 Task: Add The Republic Of Tea Organic Detox Green SuperGreen Tea Bags to the cart.
Action: Mouse moved to (305, 128)
Screenshot: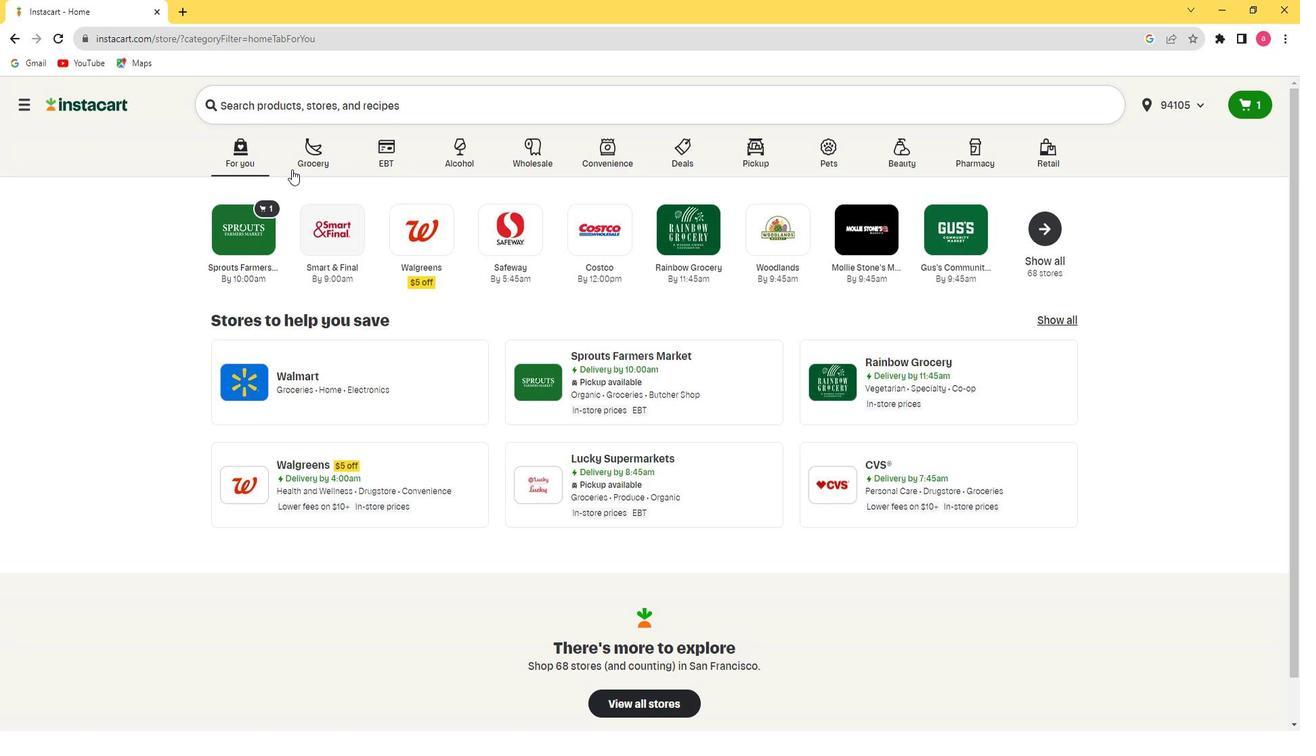 
Action: Mouse pressed left at (305, 128)
Screenshot: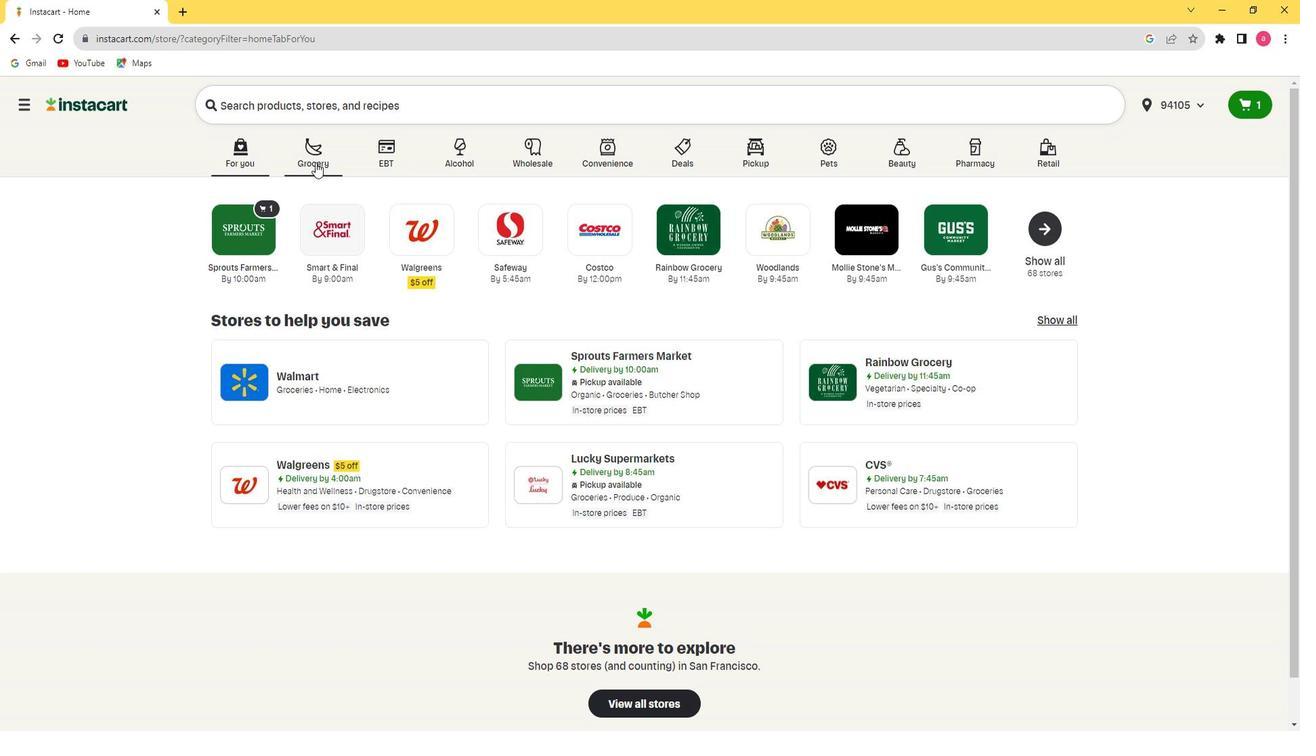 
Action: Mouse moved to (888, 211)
Screenshot: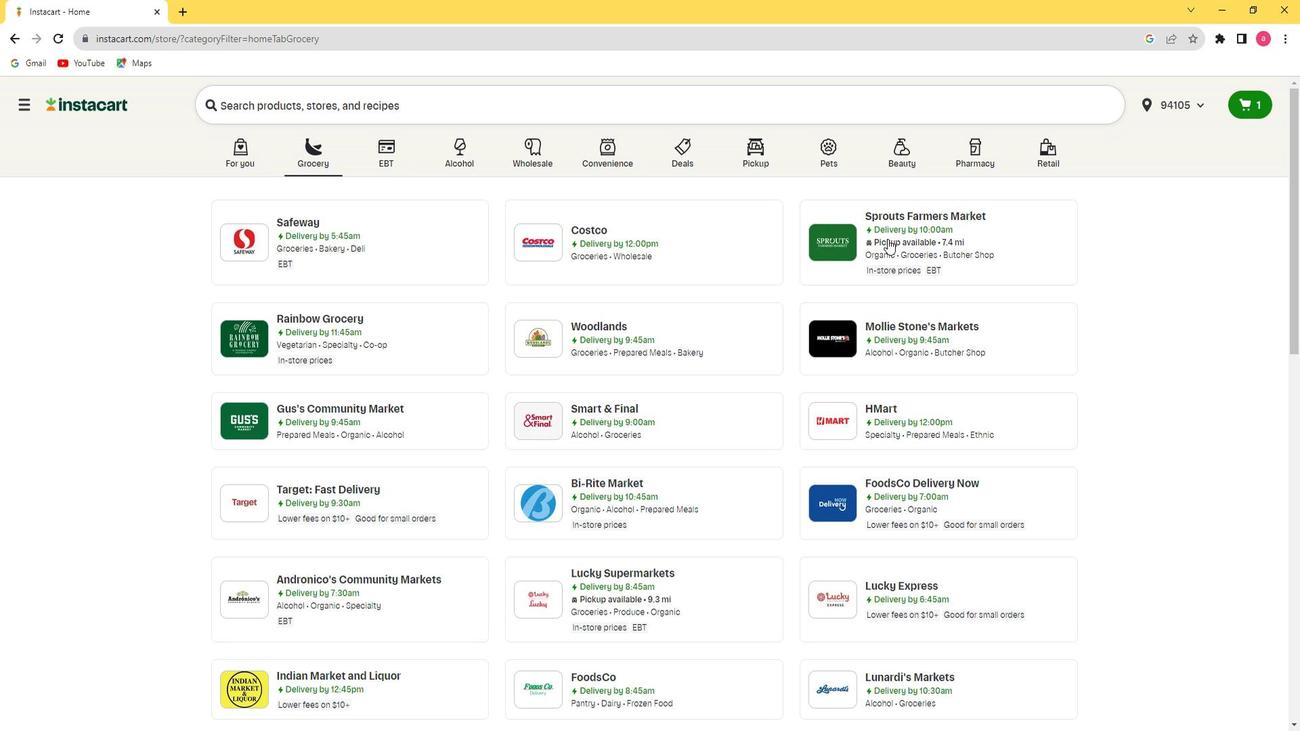 
Action: Mouse pressed left at (888, 211)
Screenshot: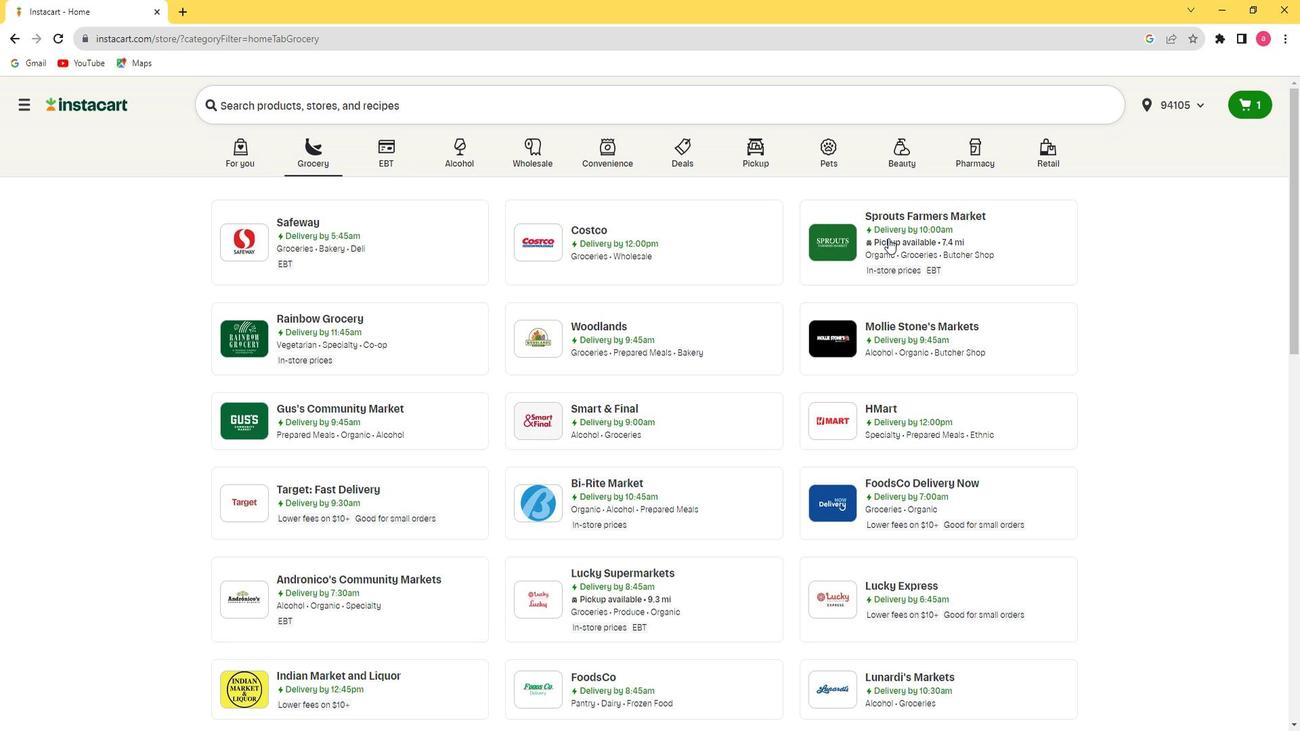
Action: Mouse moved to (102, 507)
Screenshot: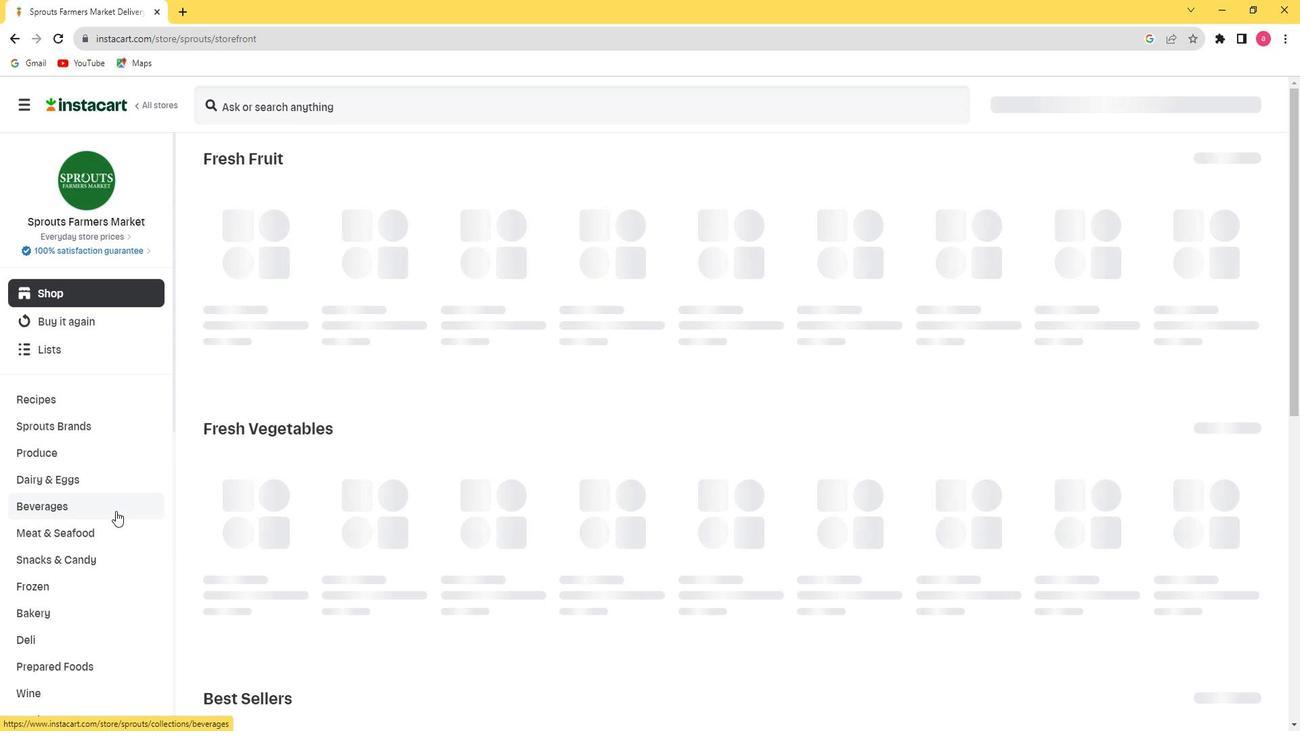 
Action: Mouse pressed left at (102, 507)
Screenshot: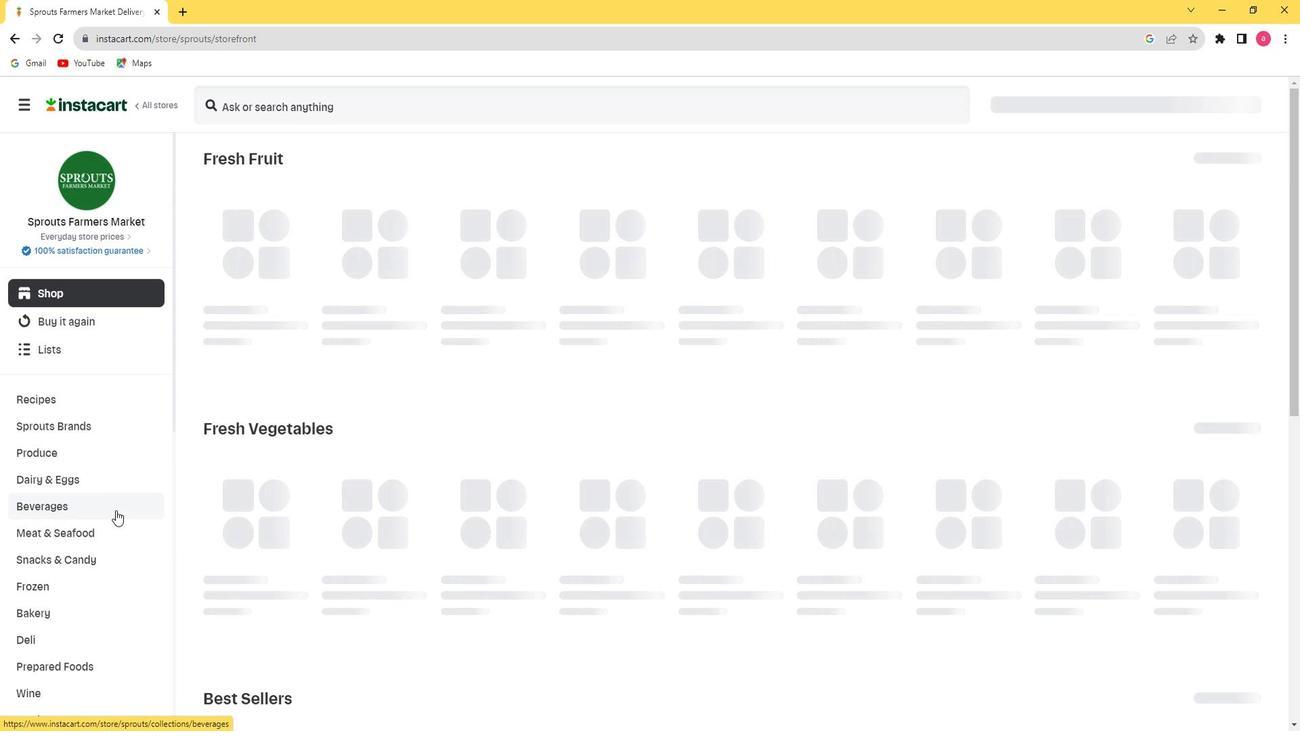 
Action: Mouse scrolled (102, 506) with delta (0, -1)
Screenshot: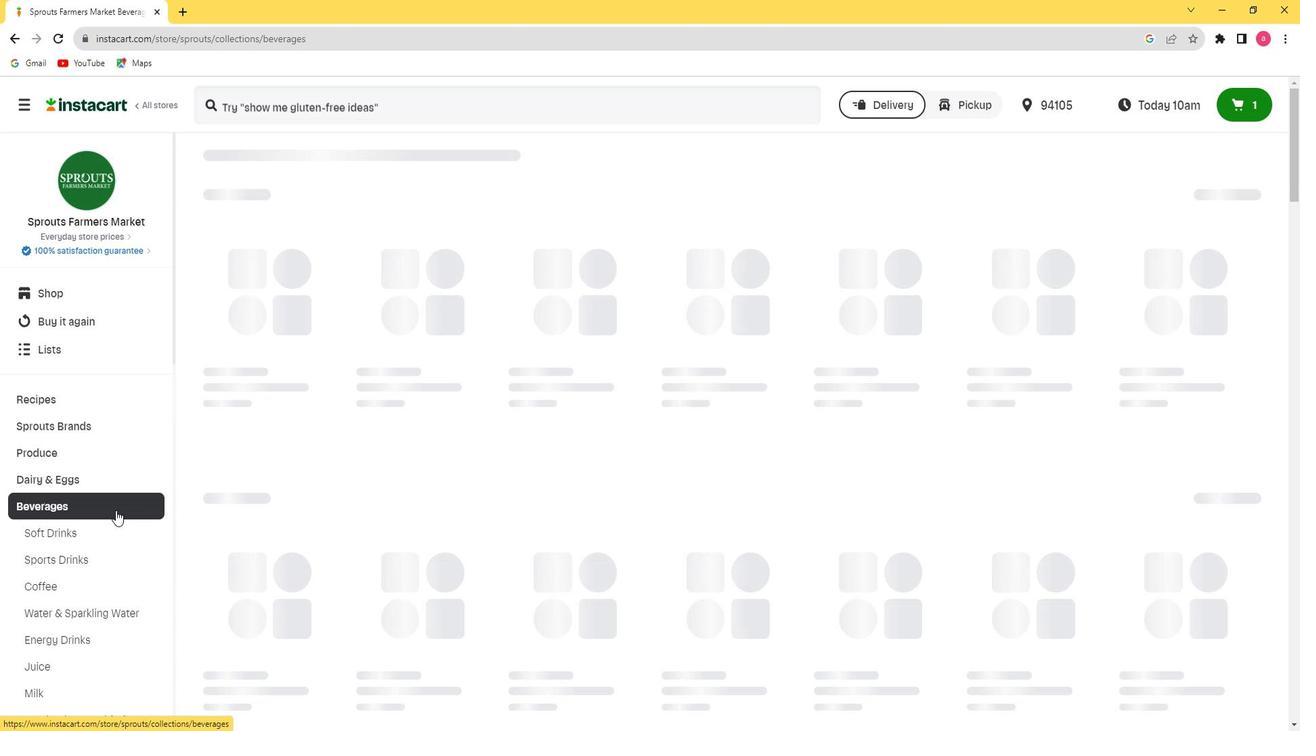
Action: Mouse scrolled (102, 506) with delta (0, -1)
Screenshot: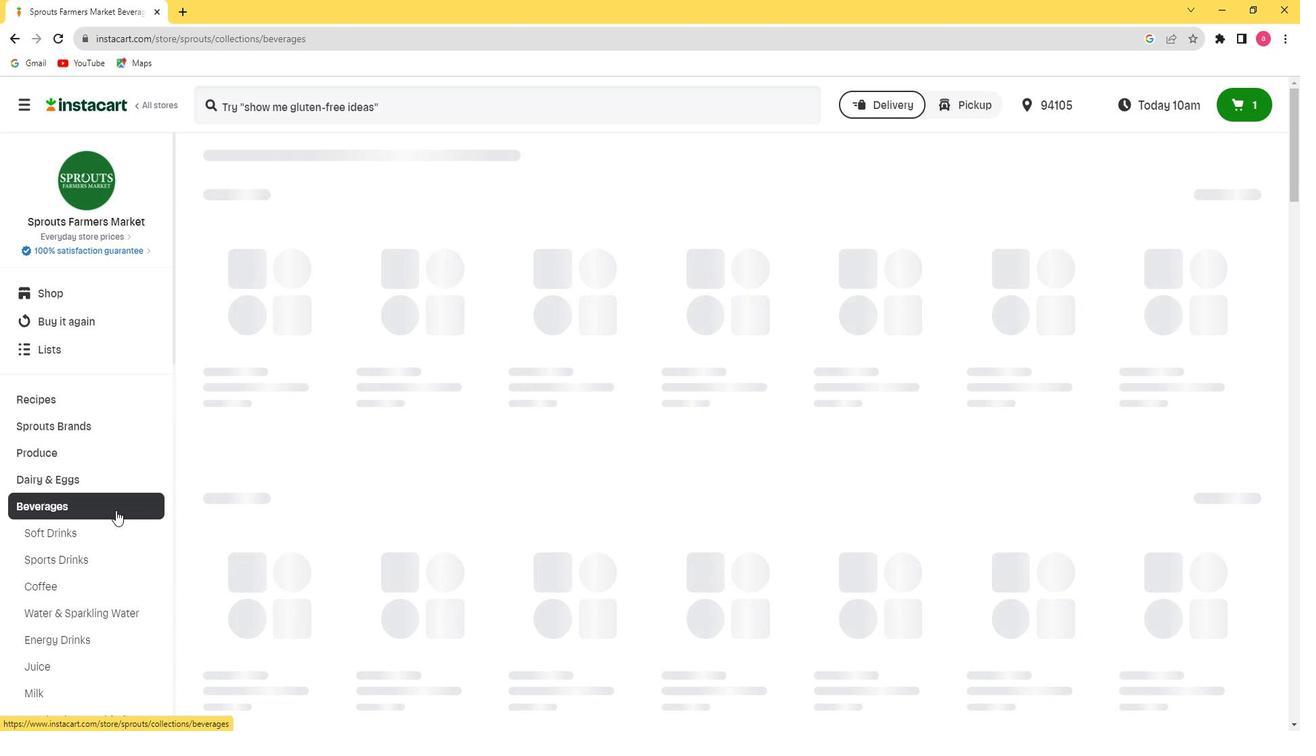 
Action: Mouse moved to (87, 565)
Screenshot: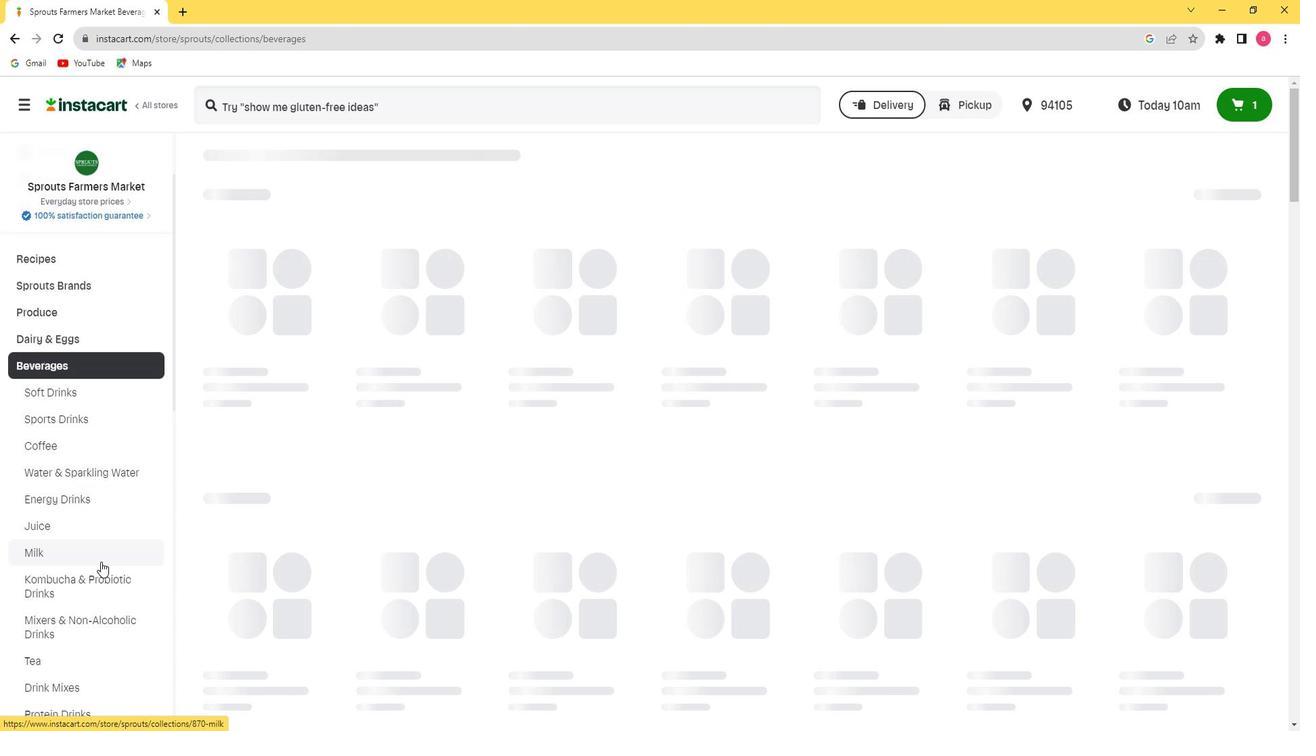 
Action: Mouse scrolled (87, 564) with delta (0, 0)
Screenshot: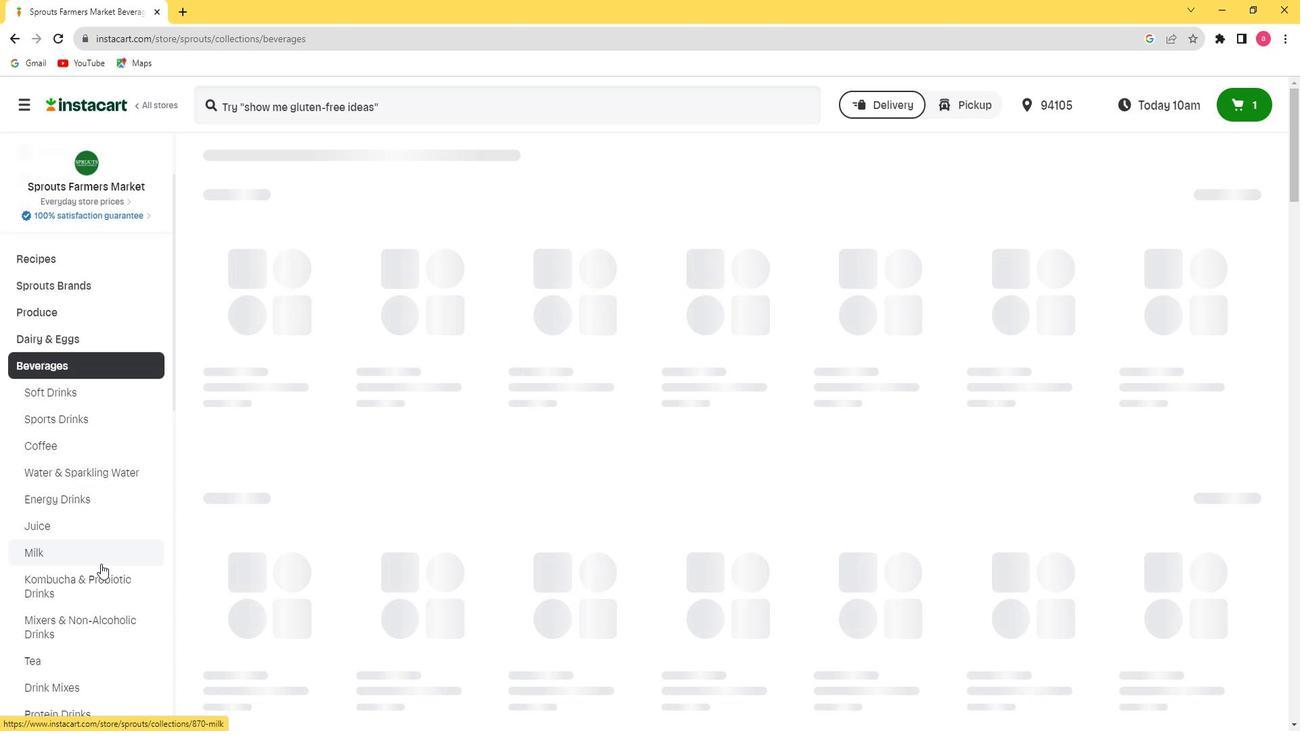 
Action: Mouse moved to (33, 591)
Screenshot: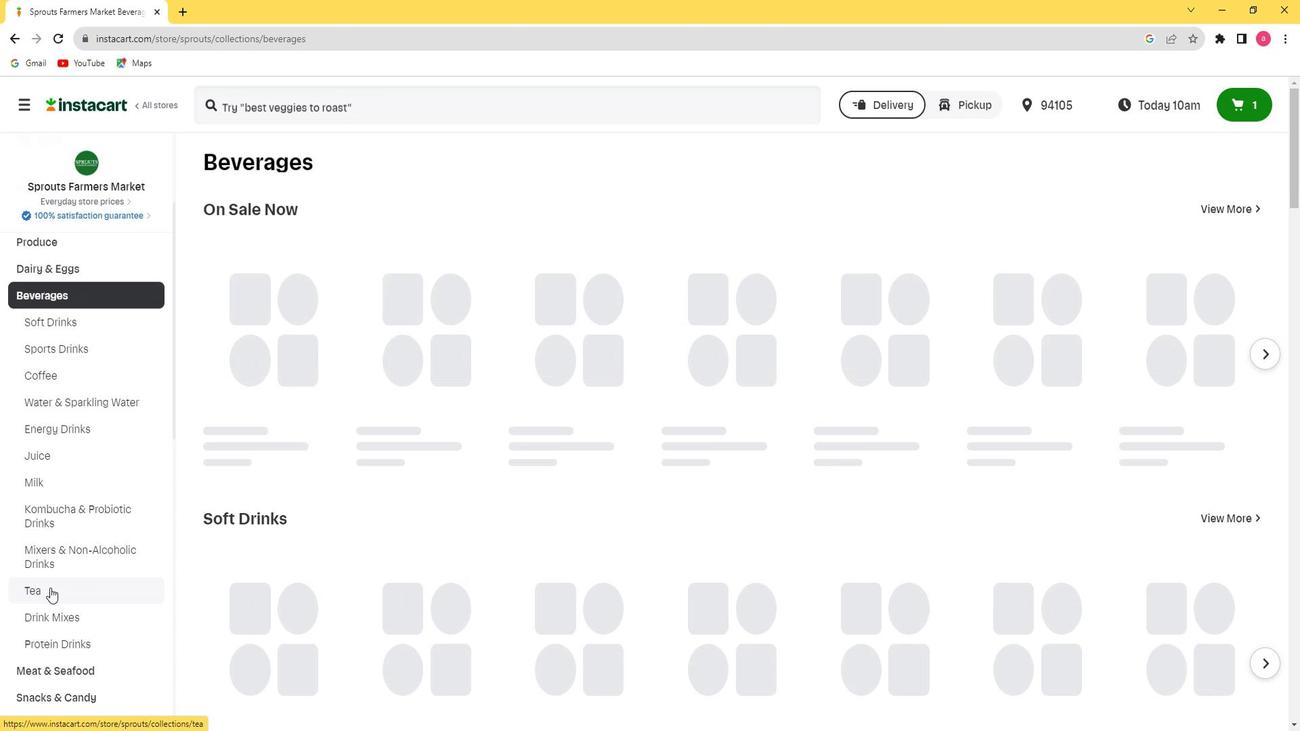 
Action: Mouse pressed left at (33, 591)
Screenshot: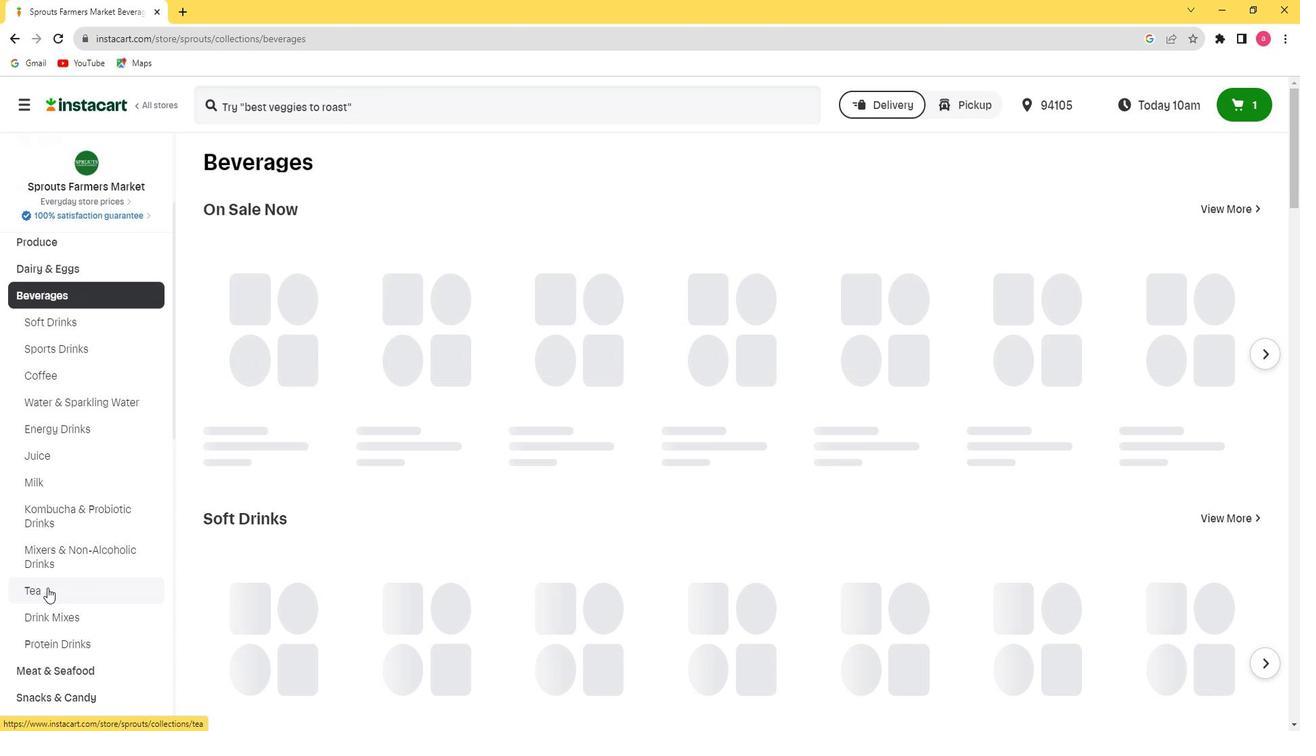 
Action: Mouse moved to (341, 73)
Screenshot: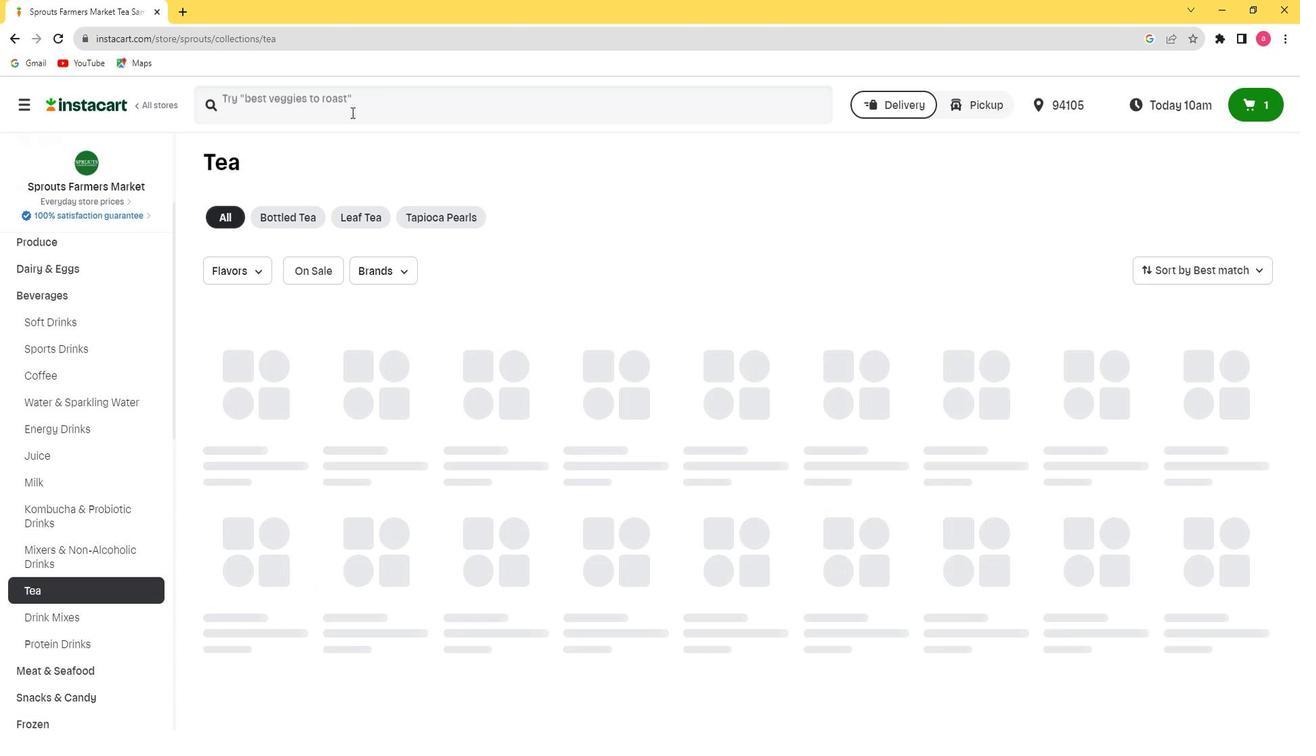 
Action: Mouse pressed left at (341, 73)
Screenshot: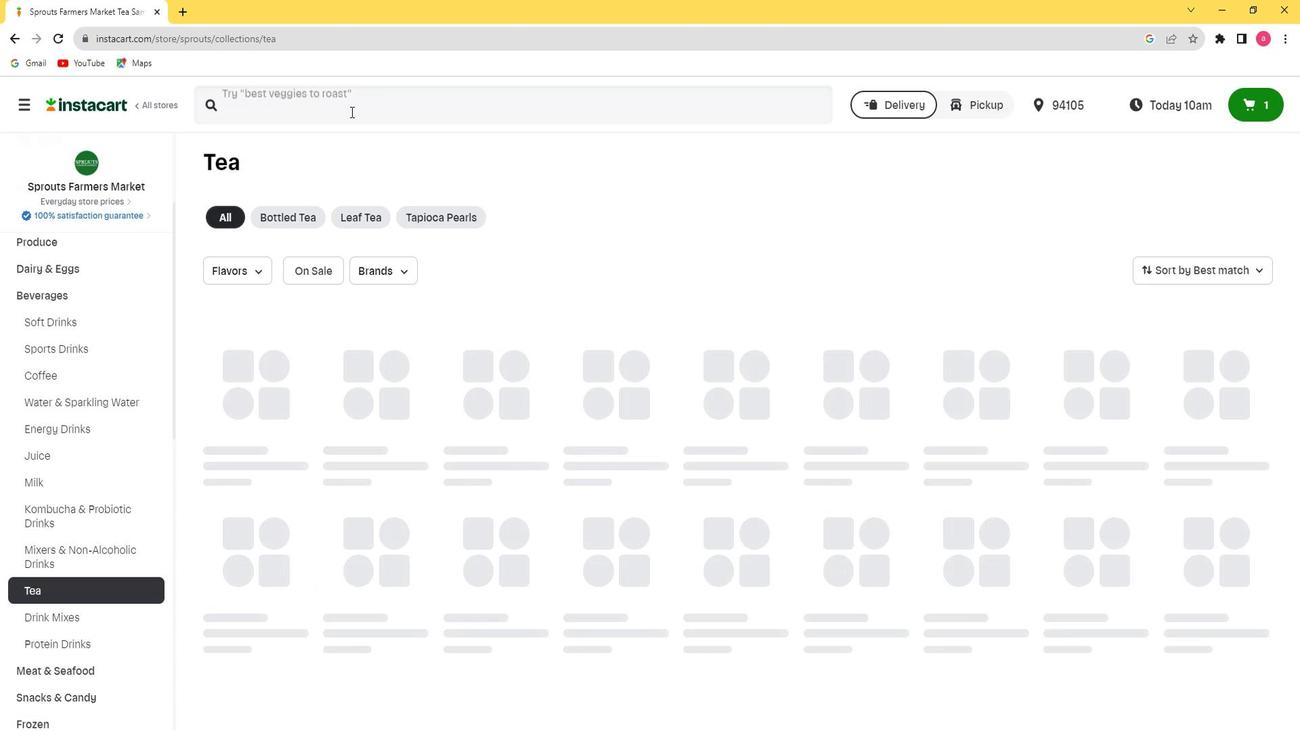 
Action: Key pressed <Key.shift>The<Key.space><Key.shift>Republic<Key.space><Key.shift><Key.shift><Key.shift><Key.shift><Key.shift><Key.shift><Key.shift><Key.shift><Key.shift><Key.shift><Key.shift><Key.shift><Key.shift><Key.shift><Key.shift><Key.shift><Key.shift><Key.shift><Key.shift>Of<Key.space><Key.shift>Tea<Key.space><Key.shift>Organic<Key.space><Key.shift><Key.shift><Key.shift>Detox<Key.space><Key.shift><Key.shift><Key.shift><Key.shift><Key.shift><Key.shift><Key.shift><Key.shift><Key.shift><Key.shift><Key.shift><Key.shift><Key.shift><Key.shift><Key.shift><Key.shift><Key.shift><Key.shift>Green<Key.space><Key.shift><Key.shift><Key.shift><Key.shift><Key.shift><Key.shift><Key.shift><Key.shift><Key.shift><Key.shift><Key.shift><Key.shift><Key.shift><Key.shift><Key.shift><Key.shift><Key.shift><Key.shift><Key.shift><Key.shift><Key.shift><Key.shift><Key.shift><Key.shift><Key.shift><Key.shift><Key.shift><Key.shift><Key.shift><Key.shift><Key.shift><Key.shift><Key.shift><Key.shift>Super<Key.shift>Green<Key.space><Key.shift><Key.shift><Key.shift><Key.shift><Key.shift><Key.shift><Key.shift><Key.shift><Key.shift><Key.shift><Key.shift><Key.shift><Key.shift><Key.shift><Key.shift><Key.shift><Key.shift><Key.shift><Key.shift><Key.shift><Key.shift><Key.shift><Key.shift><Key.shift><Key.shift><Key.shift><Key.shift><Key.shift><Key.shift><Key.shift><Key.shift><Key.shift><Key.shift><Key.shift><Key.shift><Key.shift>Tea<Key.space><Key.shift>Bags<Key.enter>
Screenshot: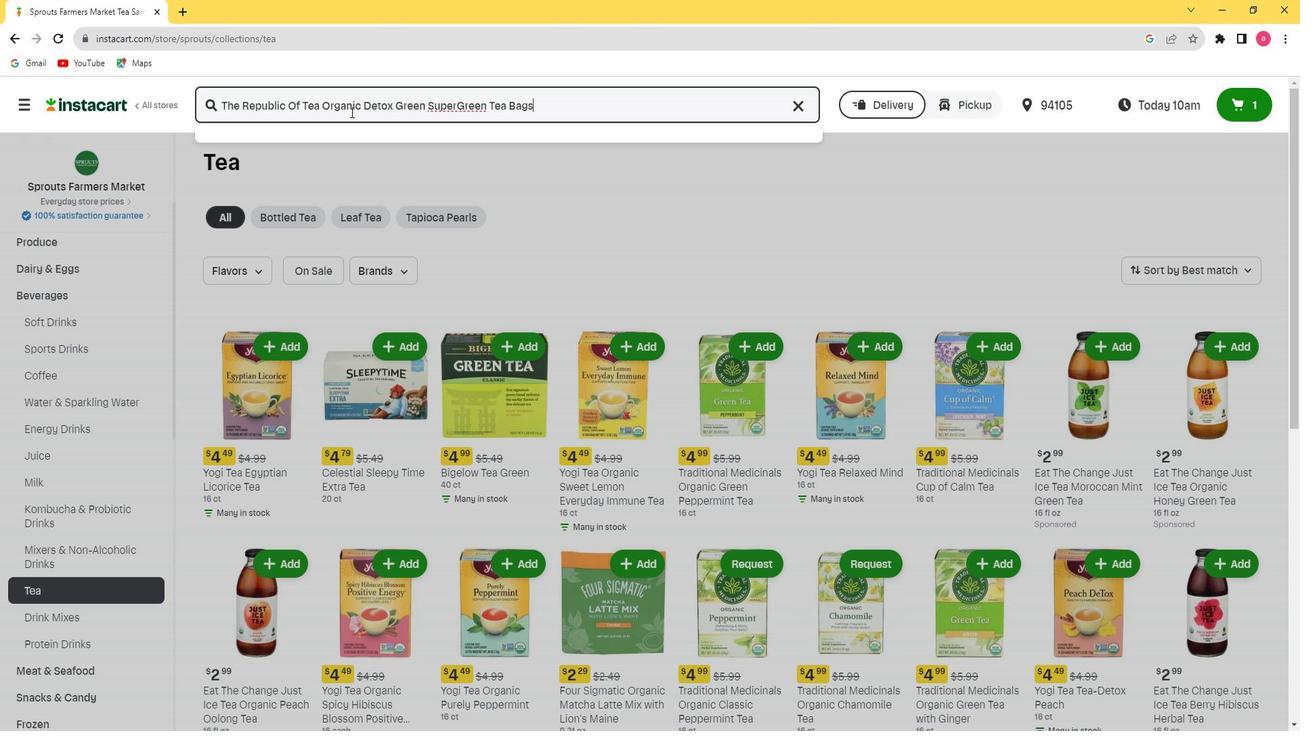 
Action: Mouse moved to (1204, 224)
Screenshot: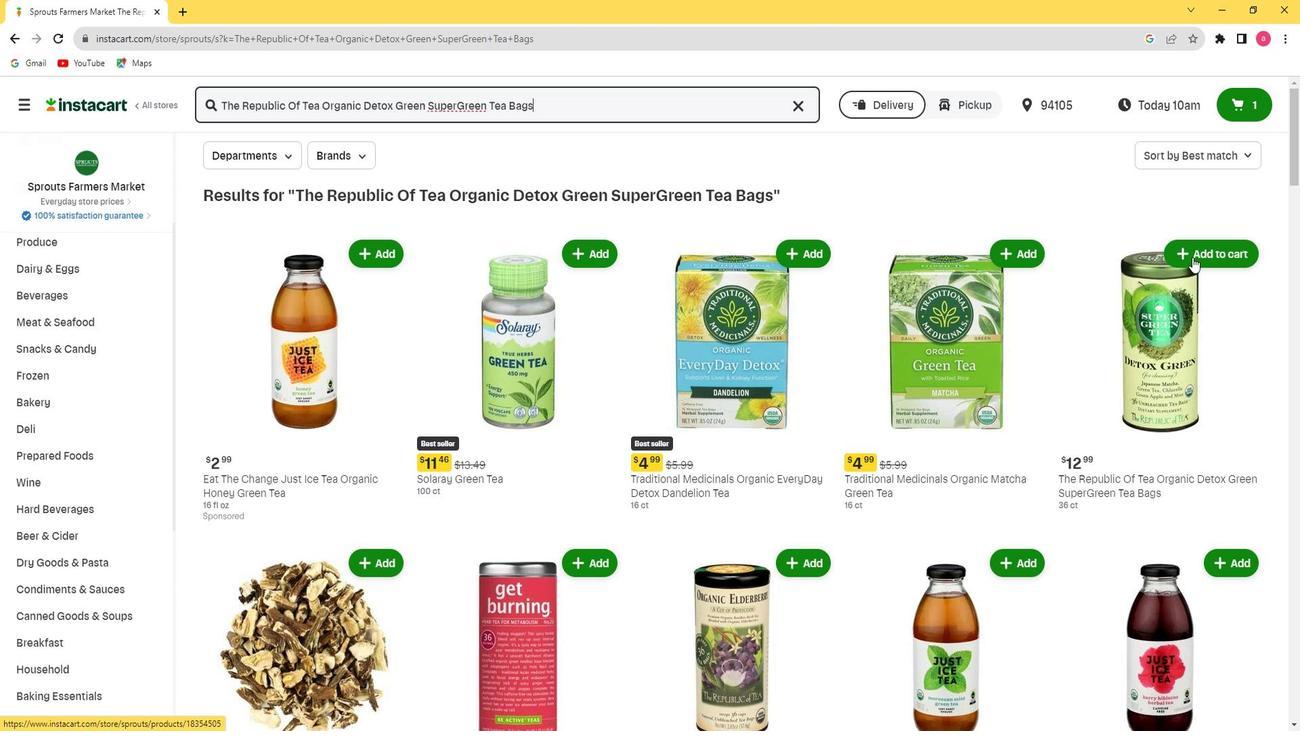 
Action: Mouse pressed left at (1204, 224)
Screenshot: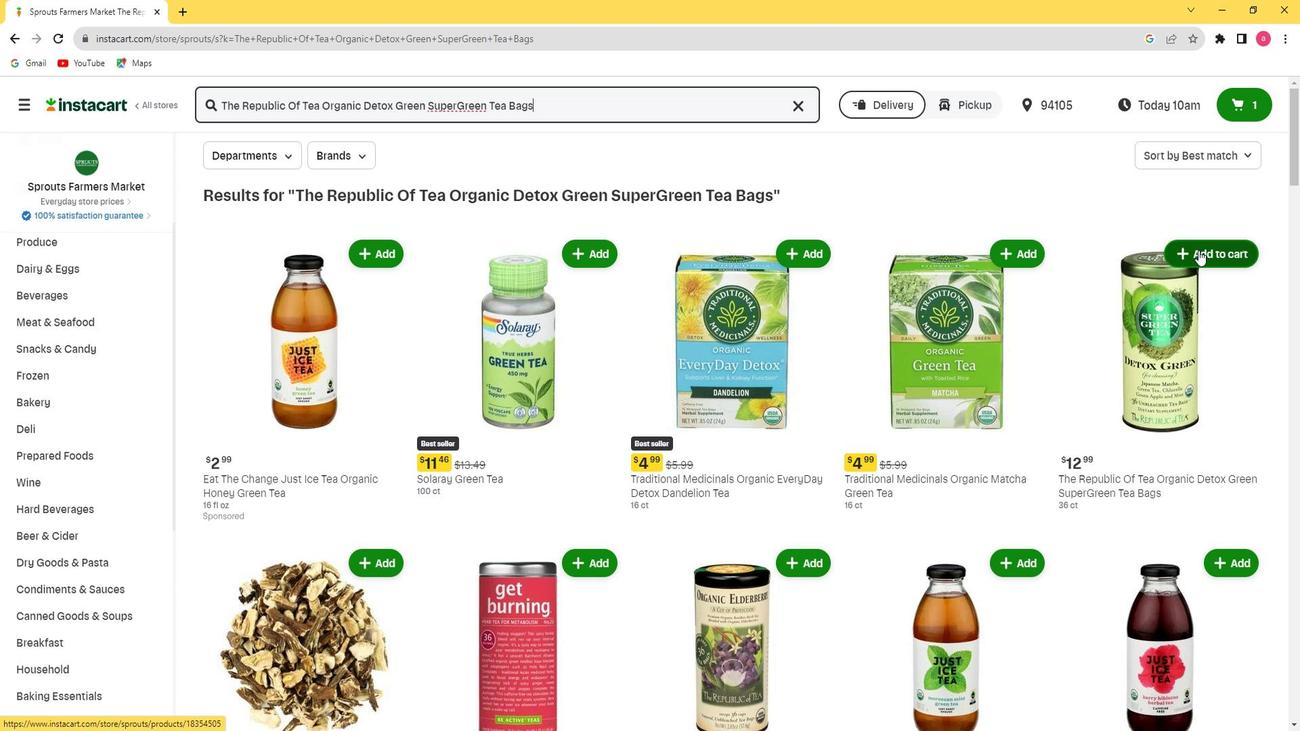 
Action: Mouse moved to (1149, 359)
Screenshot: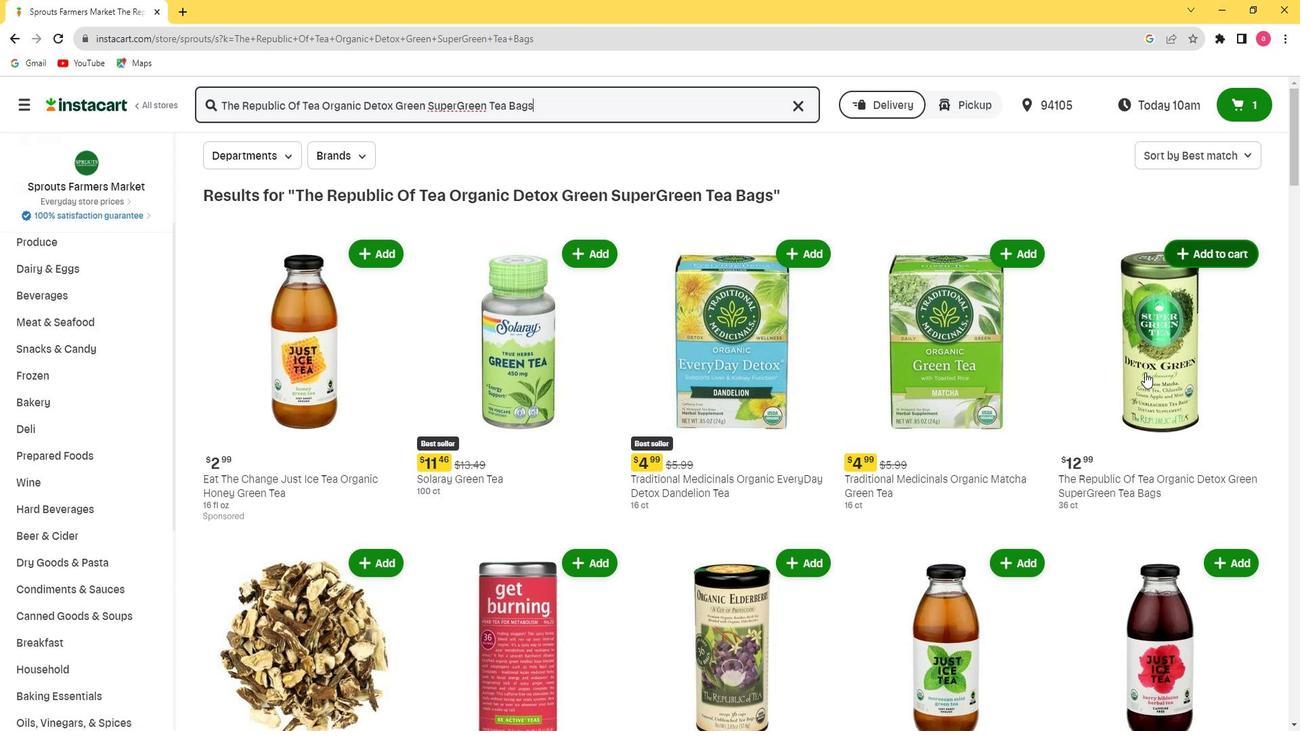 
